 Task: Open a blank worksheet and write heading  Financial WizardAdd Categories in a column and its values below  'Income, Income, Income, Expenses, Expenses, Expenses, Expenses, Expenses, Savings, Savings, Investments, Investments, Debt, Debt & Debt. 'Add Descriptions in next column and its values below  Salary, Freelance Work, Rental Income, Housing, Transportation, Groceries, Utilities, Entertainment, Emergency Fund, Retirement, Stocks, Mutual Funds, Credit Card 1, Credit Card 2 & Student Loan. Add Amount in next column and its values below  $5,000, $1,200, $500, $1,200, $300, $400, $200, $150, $500, $1,000, $500, $300, $200, $100 & $300. Save page BankTransactions analysis
Action: Mouse moved to (4, 22)
Screenshot: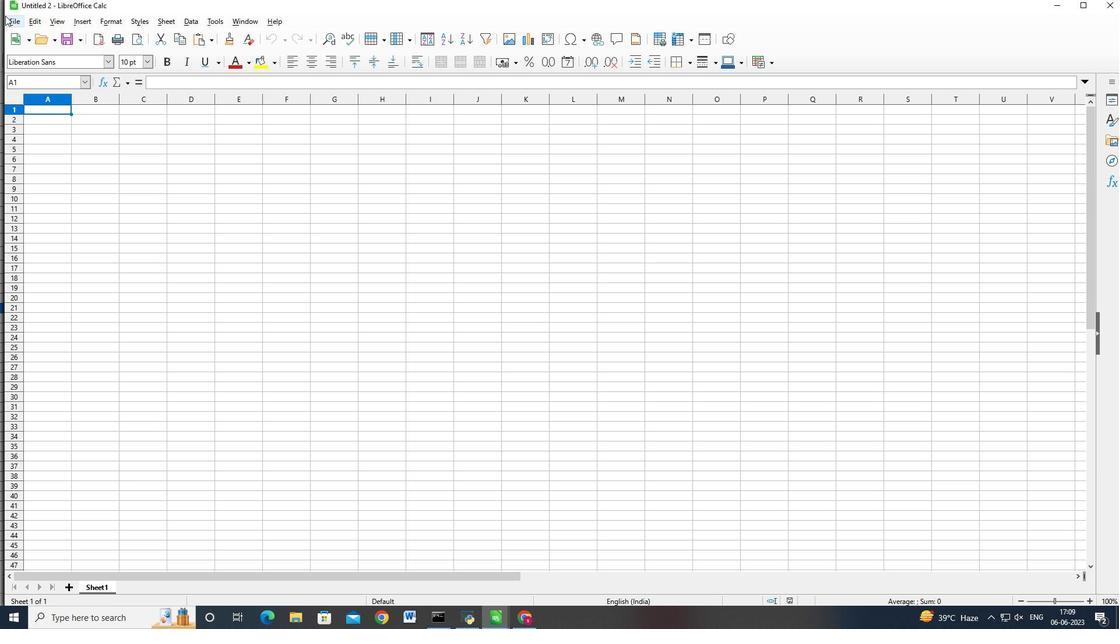 
Action: Mouse pressed left at (4, 22)
Screenshot: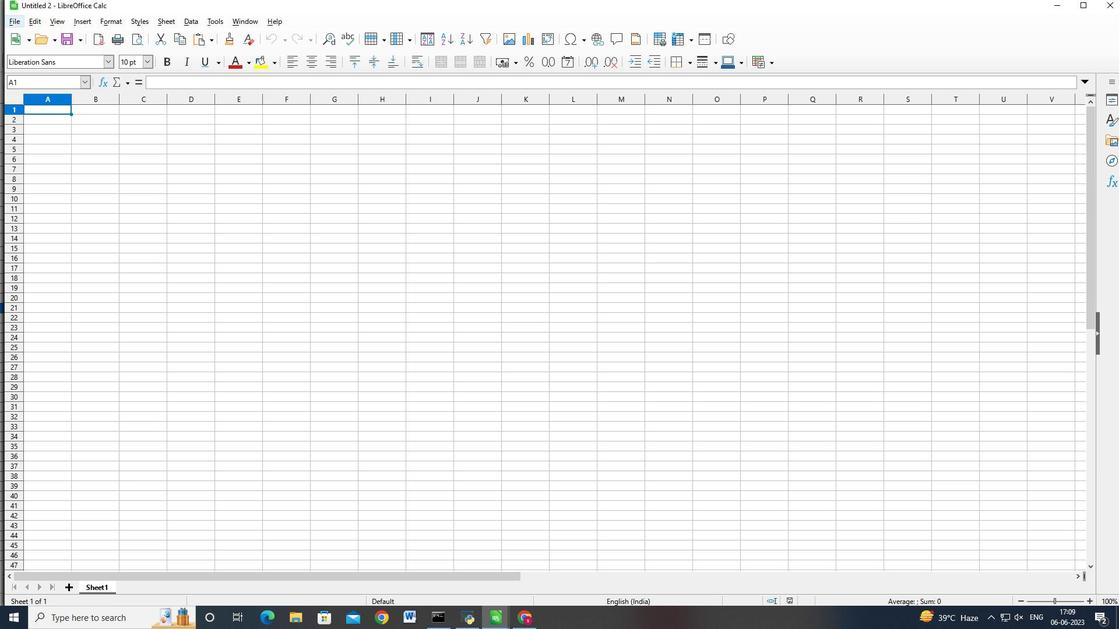 
Action: Mouse moved to (15, 22)
Screenshot: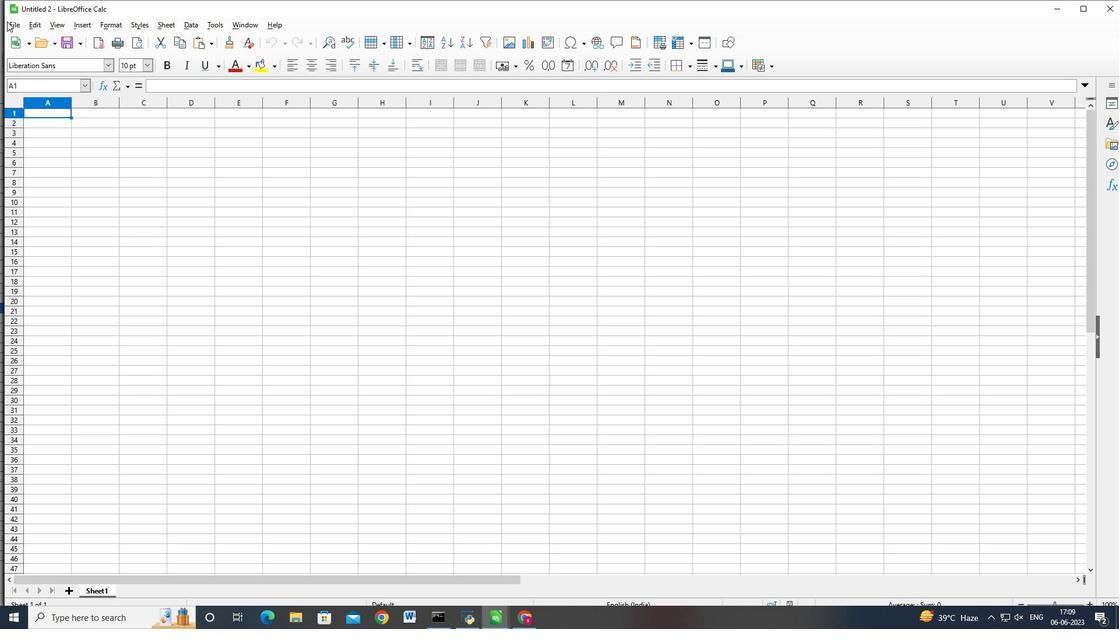 
Action: Mouse pressed left at (15, 22)
Screenshot: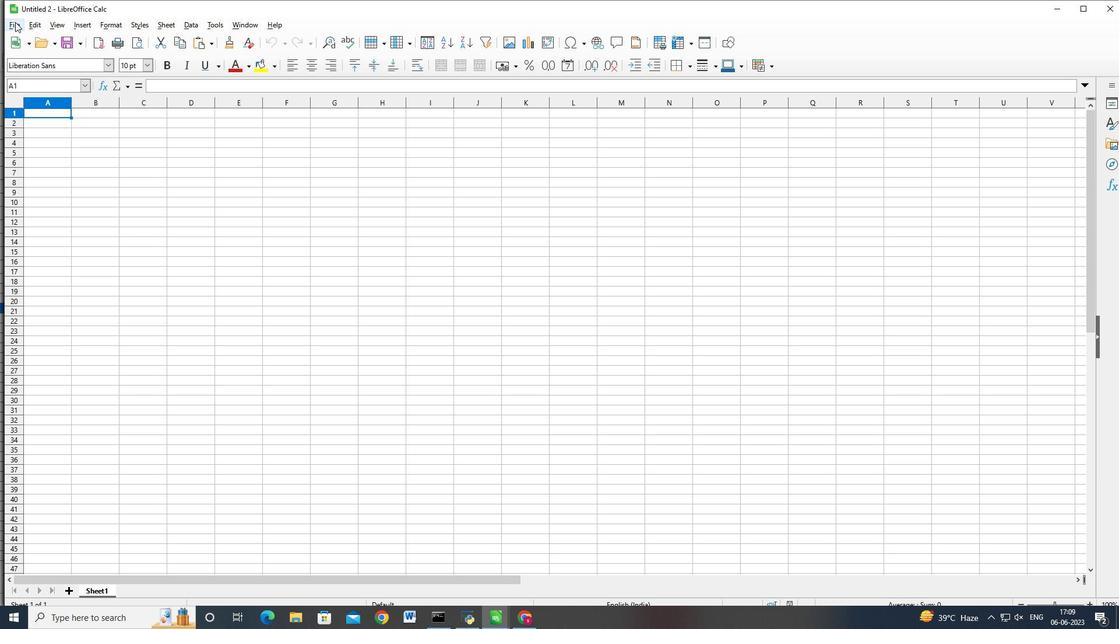 
Action: Mouse moved to (150, 50)
Screenshot: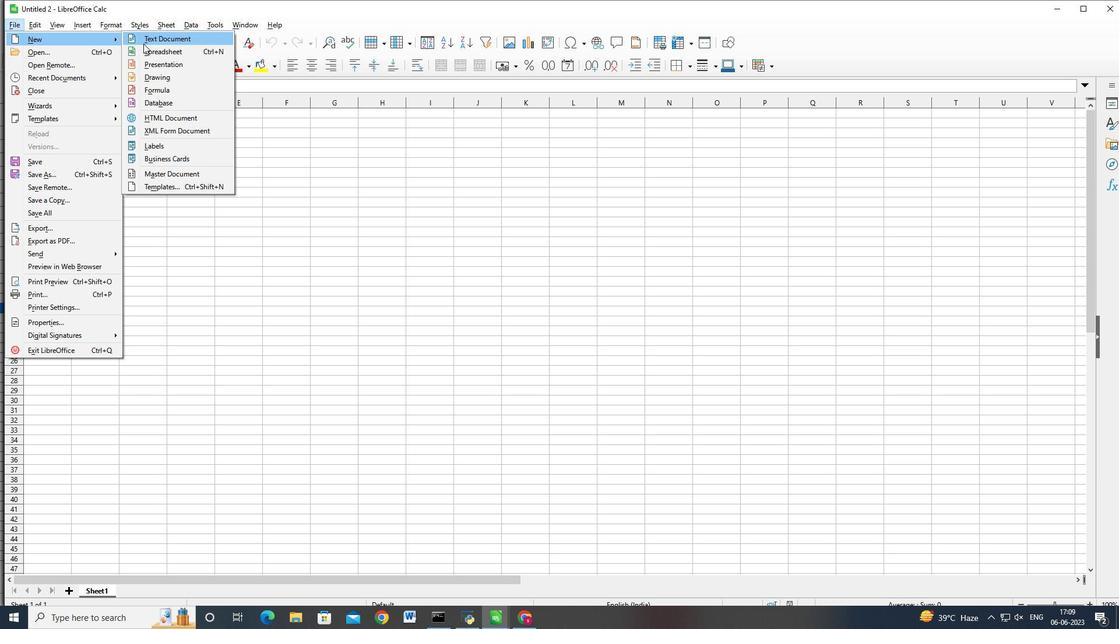 
Action: Mouse pressed left at (150, 50)
Screenshot: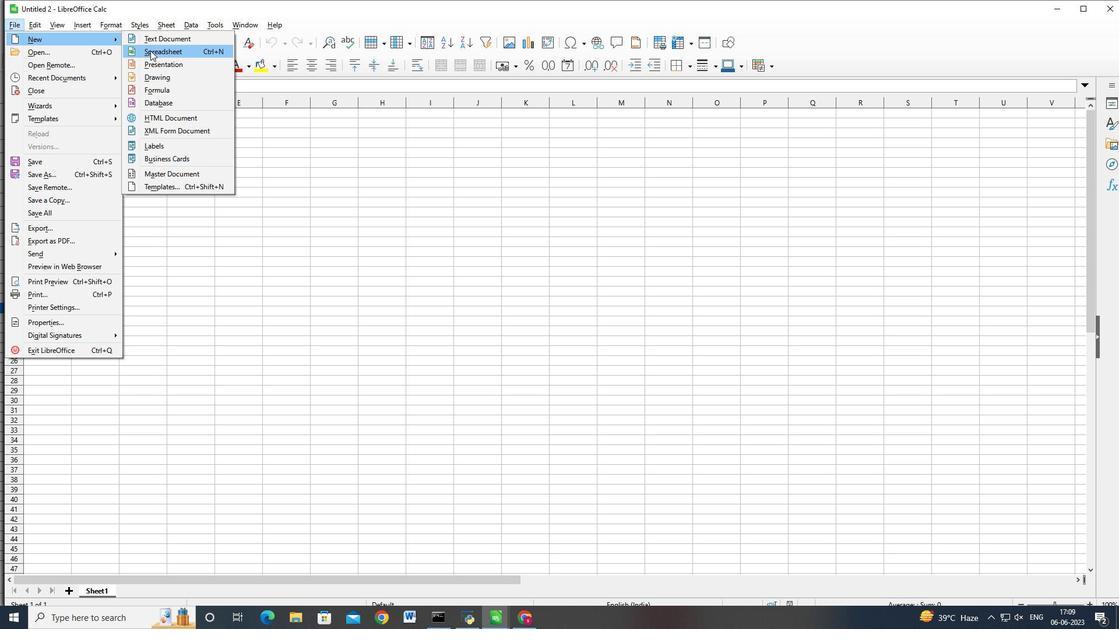 
Action: Mouse moved to (1088, 25)
Screenshot: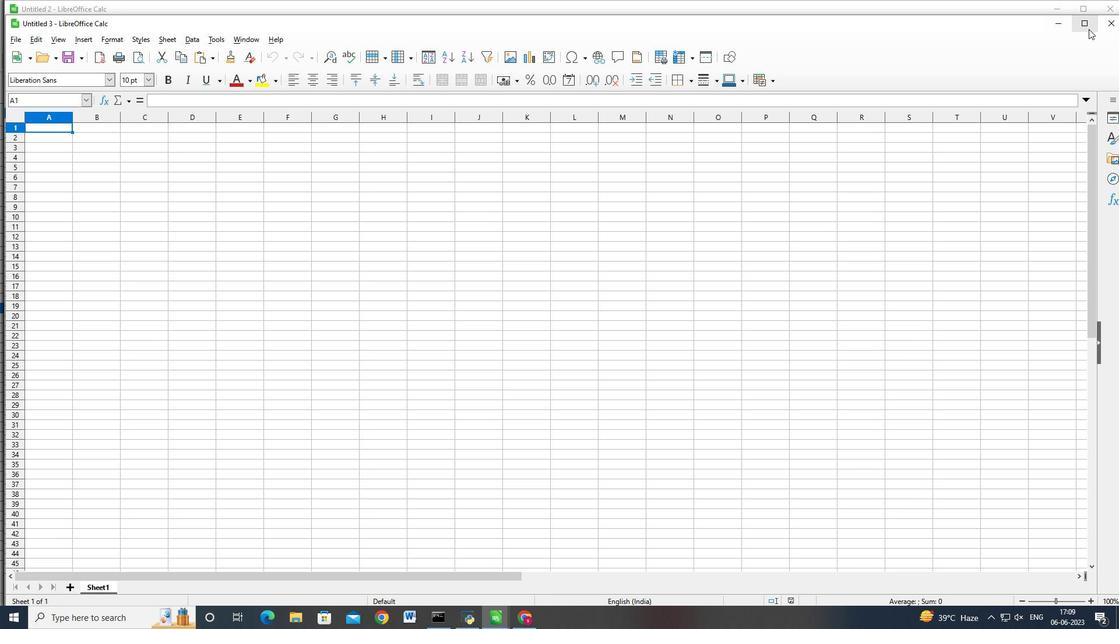 
Action: Mouse pressed left at (1088, 25)
Screenshot: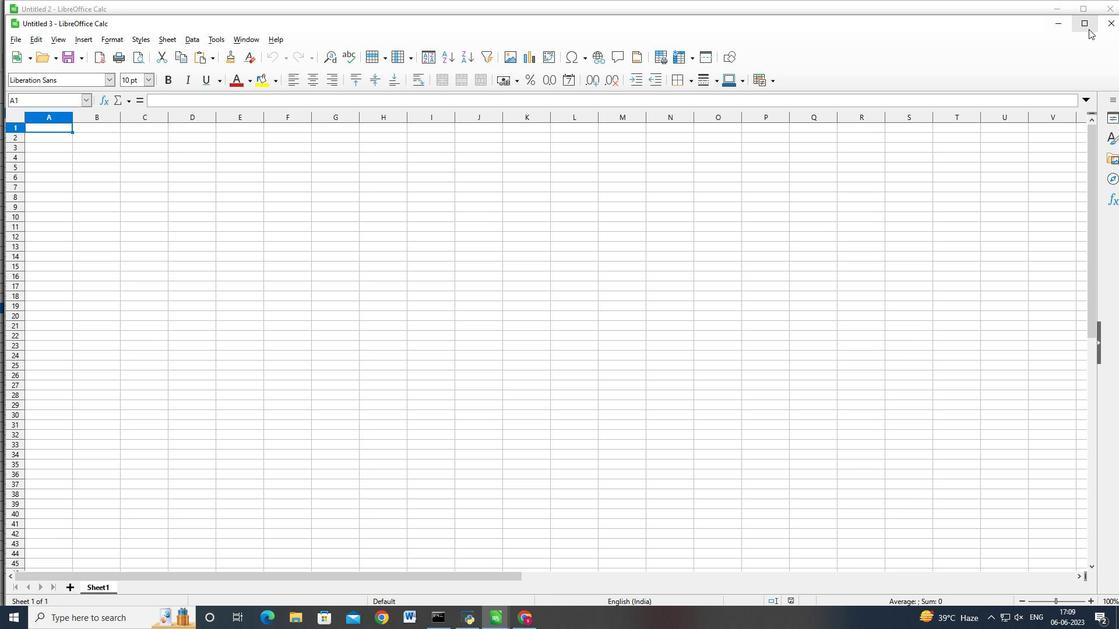 
Action: Mouse moved to (152, 99)
Screenshot: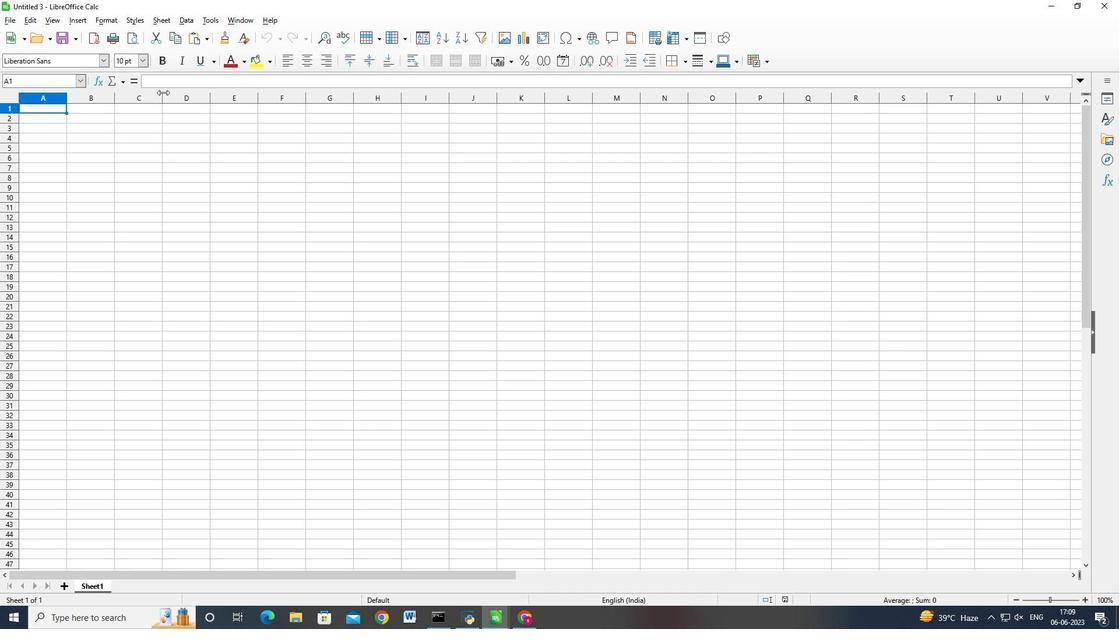 
Action: Key pressed <Key.shift>Financial<Key.space><Key.shift_r>Wizard<Key.enter><Key.shift_r>Categories<Key.enter><Key.shift>Income<Key.enter><Key.shift>Income<Key.enter><Key.shift>Income<Key.enter><Key.shift_r>Expenses<Key.enter><Key.shift_r>Expense<Key.enter><Key.shift_r>Expense<Key.enter><Key.shift>Expenses<Key.enter><Key.shift_r>Expenses<Key.enter><Key.shift_r>Savings<Key.enter><Key.shift_r>Savings<Key.enter><Key.shift_r><Key.shift>INve<Key.backspace><Key.backspace><Key.backspace>nvestments<Key.enter><Key.shift>Invi<Key.backspace>estments<Key.enter><Key.shift_r>Debt<Key.enter><Key.shift_r>Debt<Key.enter><Key.shift_r>Debt<Key.right><Key.up><Key.up><Key.up><Key.up><Key.up><Key.up><Key.up><Key.up><Key.up><Key.up><Key.up><Key.up><Key.up><Key.up><Key.up><Key.shift_r>Descriptions<Key.enter><Key.shift><Key.shift><Key.shift><Key.shift><Key.shift><Key.shift><Key.shift><Key.shift><Key.shift><Key.shift><Key.shift><Key.shift><Key.shift><Key.shift><Key.shift><Key.shift><Key.shift><Key.shift><Key.shift><Key.shift><Key.shift><Key.shift><Key.shift>I<Key.backspace><Key.shift_r>Salary<Key.enter><Key.shift>Freelance<Key.enter><Key.shift><Key.up>
Screenshot: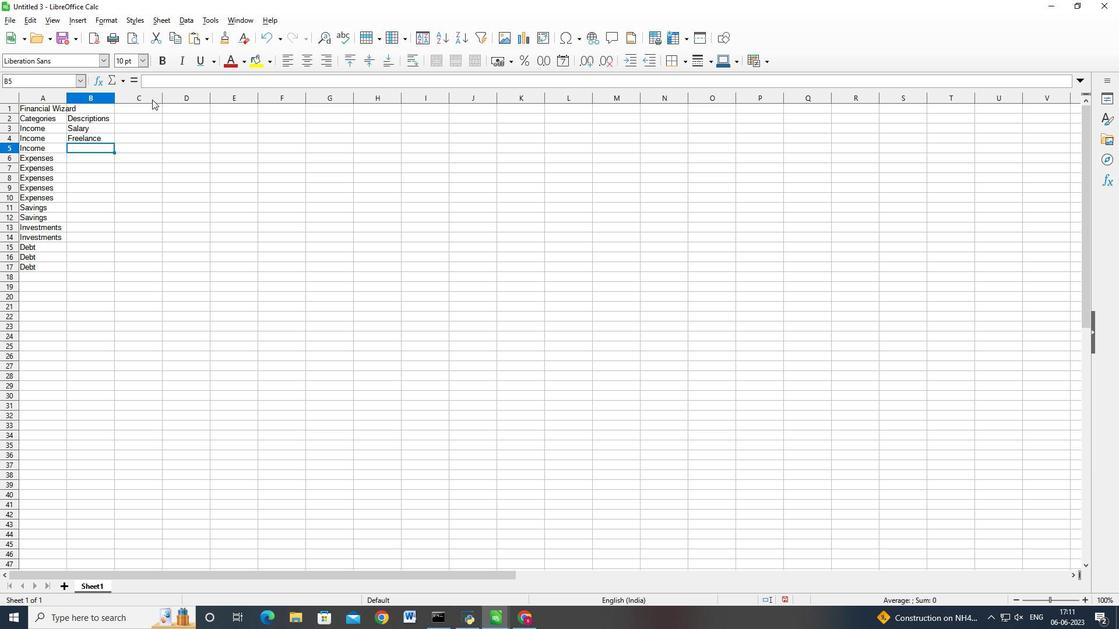 
Action: Mouse moved to (223, 80)
Screenshot: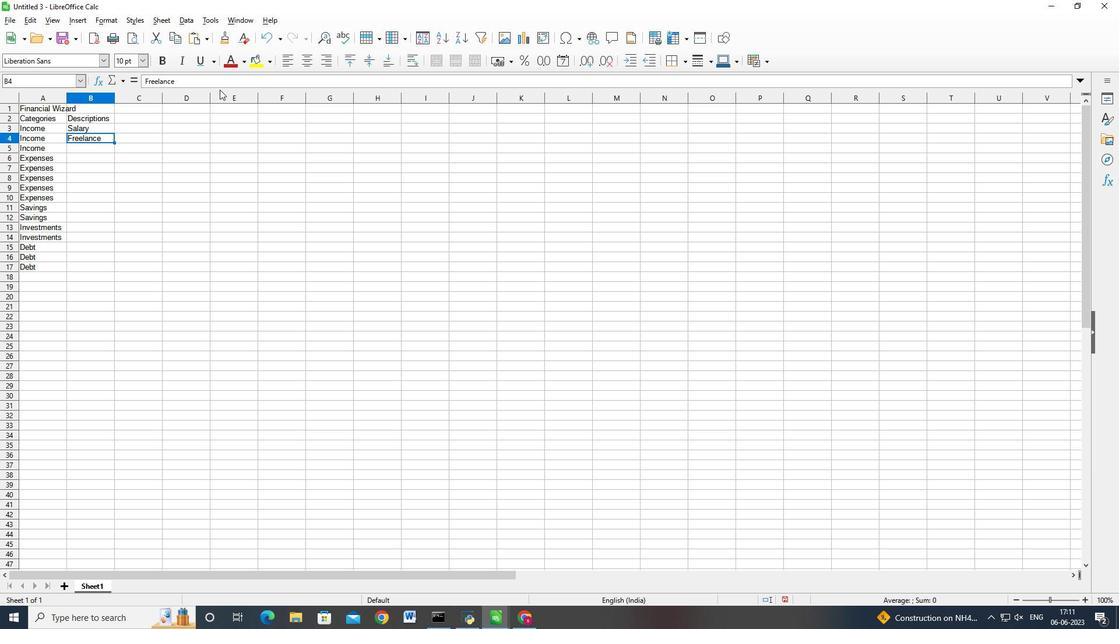 
Action: Mouse pressed left at (223, 80)
Screenshot: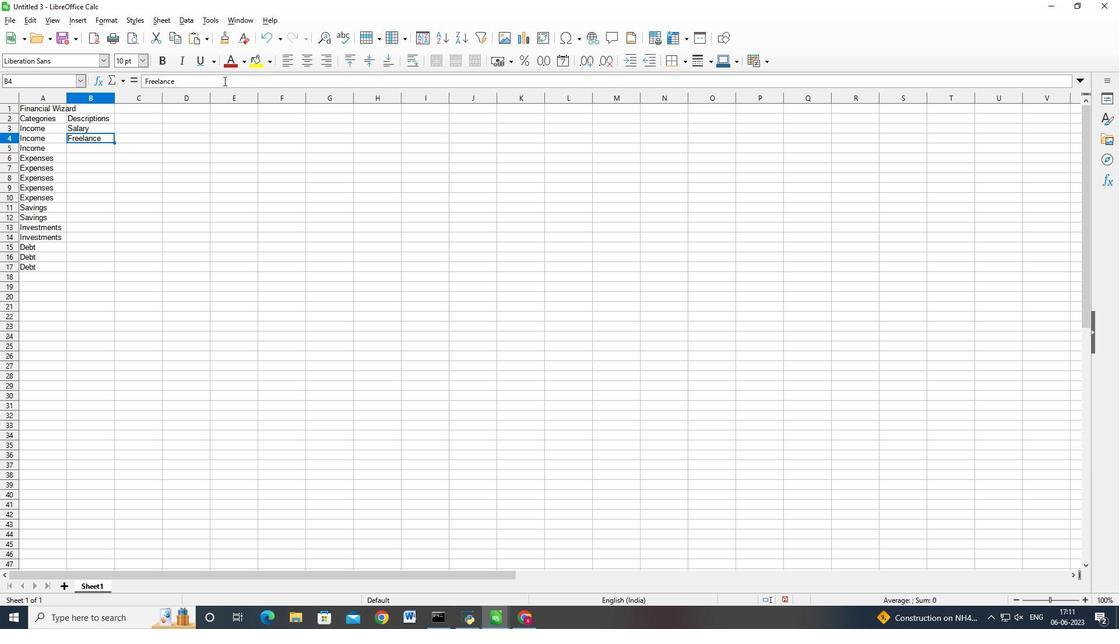 
Action: Key pressed <Key.space><Key.shift>o<Key.backspace><Key.shift_r>Work<Key.enter><Key.shift>Rental<Key.space><Key.shift>Income<Key.enter><Key.shift>Housing<Key.enter><Key.shift>Transportation<Key.enter><Key.shift>Groceries<Key.enter><Key.shift>Utilities<Key.enter><Key.shift_r>Entertainment<Key.enter><Key.shift><Key.shift><Key.shift><Key.shift>S<Key.backspace><Key.shift>Eme<Key.backspace><Key.backspace><Key.backspace><Key.backspace><Key.shift_r>Emen<Key.backspace>rgency<Key.space><Key.shift>Fund<Key.enter><Key.shift>Retirement<Key.enter><Key.shift_r>Stocks<Key.enter><Key.shift>Mutual<Key.space><Key.shift>Funds<Key.enter><Key.shift_r>Ca<Key.backspace>redit<Key.space>c<Key.backspace><Key.shift>Card<Key.space>1<Key.space><Key.enter><Key.shift_r>Credit<Key.space><Key.shift_r>Card<Key.space>2<Key.enter><Key.shift>C<Key.backspace><Key.shift_r>S<Key.backspace><Key.backspace><Key.shift_r>Studente<Key.space><Key.shift><Key.backspace><Key.backspace><Key.space><Key.shift>Loan<Key.tab><Key.up><Key.up><Key.up><Key.up><Key.up><Key.up><Key.up><Key.up><Key.up><Key.up><Key.up><Key.up><Key.up><Key.up><Key.up><Key.up><Key.down><Key.shift_r>Amount<Key.enter><Key.shift_r>$5000<Key.enter><Key.shift_r>$1200<Key.enter><Key.shift_r>$500<Key.enter><Key.shift_r><Key.up>
Screenshot: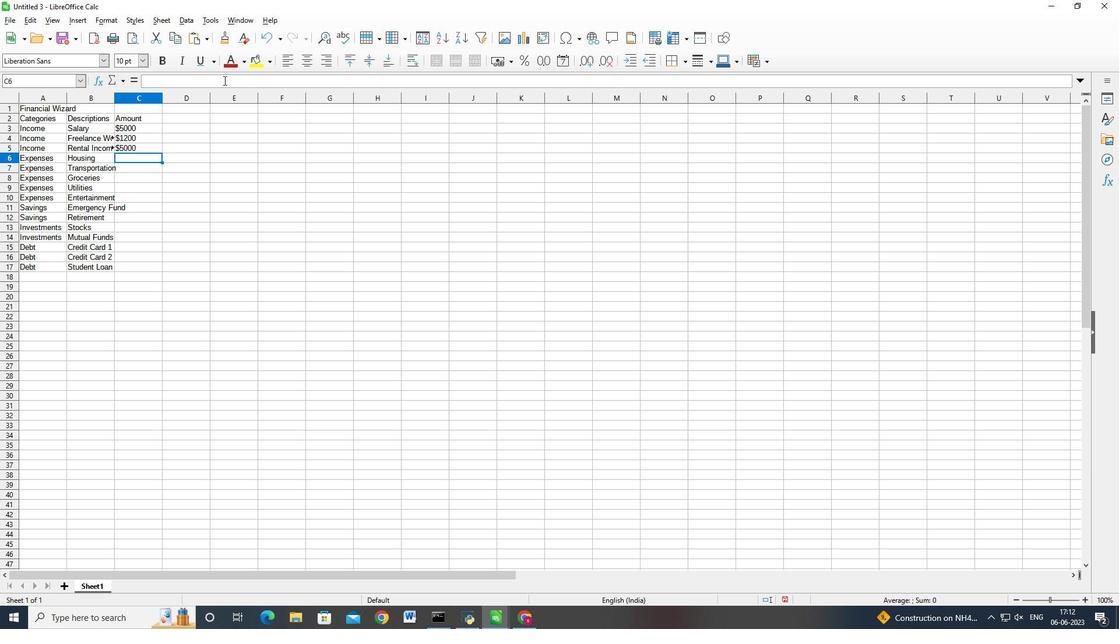 
Action: Mouse moved to (232, 80)
Screenshot: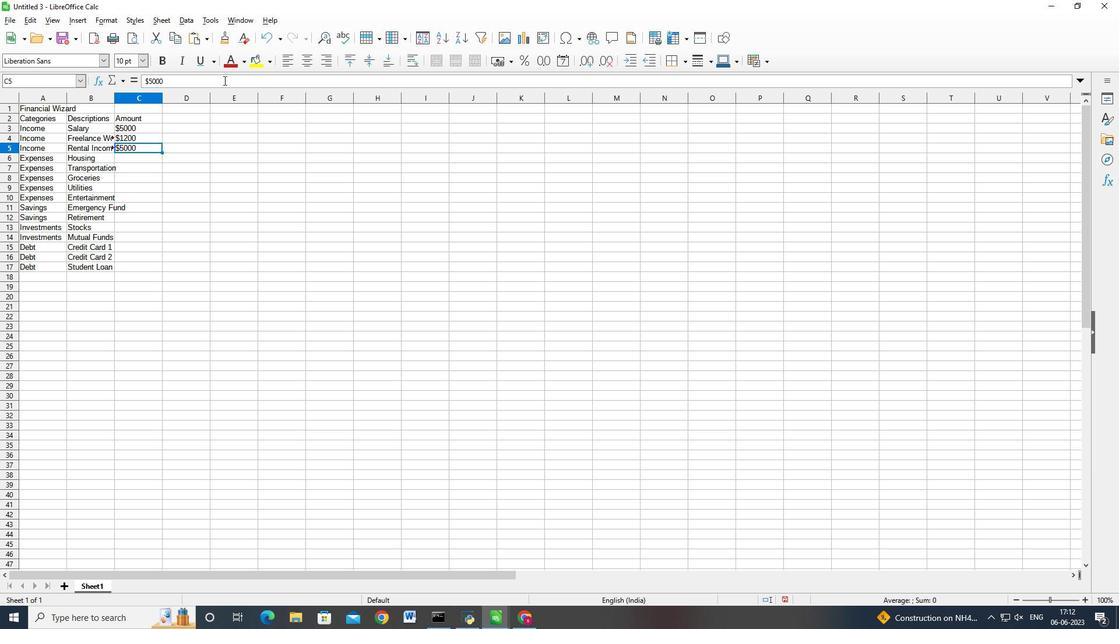 
Action: Mouse pressed left at (232, 80)
Screenshot: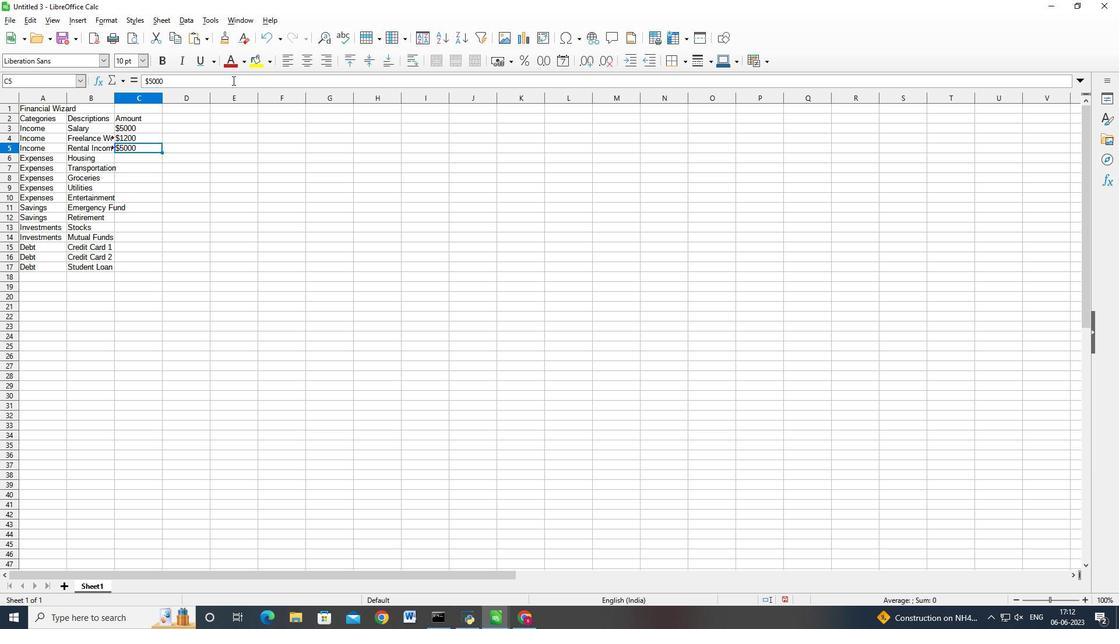 
Action: Mouse moved to (232, 80)
Screenshot: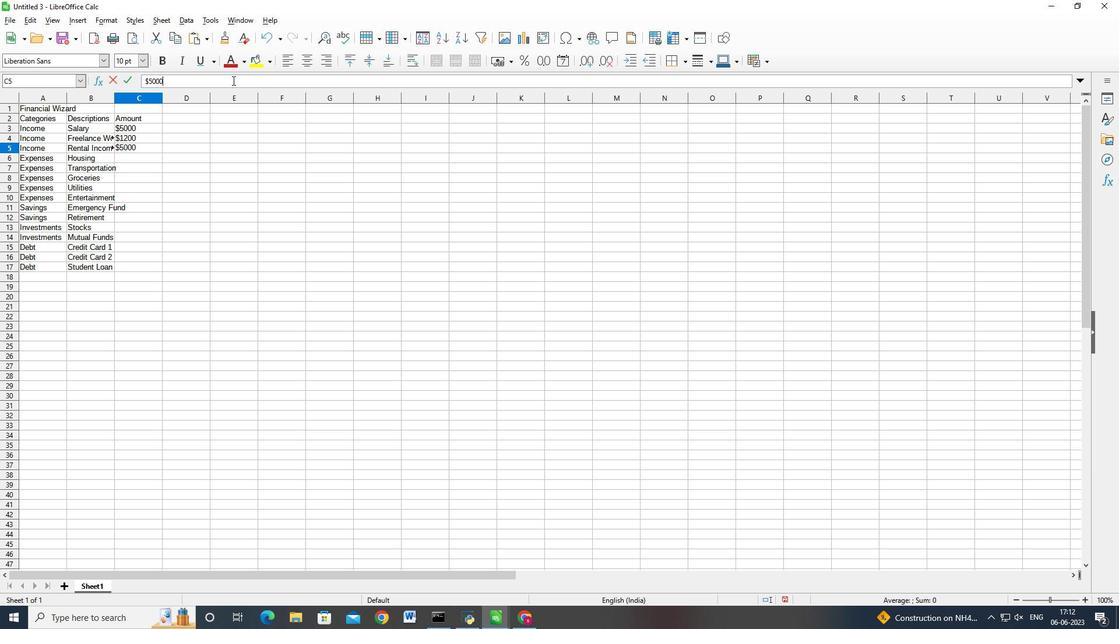 
Action: Key pressed <Key.backspace><Key.enter><Key.shift_r>$1299<Key.backspace><Key.backspace>00<Key.enter><Key.shift_r>#<Key.shift_r>$<Key.backspace><Key.backspace><Key.shift_r>$300<Key.enter><Key.shift_r><Key.shift_r><Key.shift_r><Key.shift_r><Key.shift_r><Key.shift_r><Key.shift_r><Key.shift_r><Key.shift_r>$499<Key.backspace><Key.backspace>00<Key.enter><Key.shift_r>$200<Key.enter><Key.shift_r><Key.shift_r><Key.shift_r><Key.shift_r><Key.shift_r><Key.shift_r><Key.shift_r>$150<Key.enter><Key.shift_r>$500<Key.enter><Key.shift_r><Key.shift_r>$1000<Key.enter><Key.shift_r><Key.shift_r><Key.shift_r><Key.shift_r><Key.shift_r>$500<Key.enter><Key.shift_r>$300<Key.enter><Key.shift_r>$200<Key.enter><Key.shift_r>$100<Key.enter><Key.up>
Screenshot: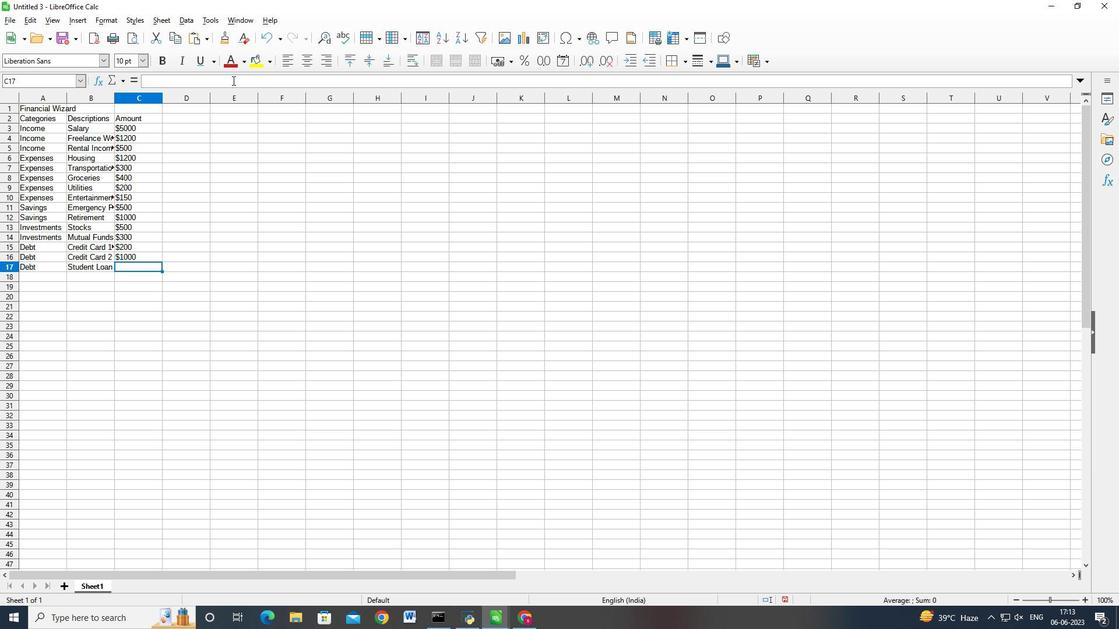 
Action: Mouse moved to (235, 80)
Screenshot: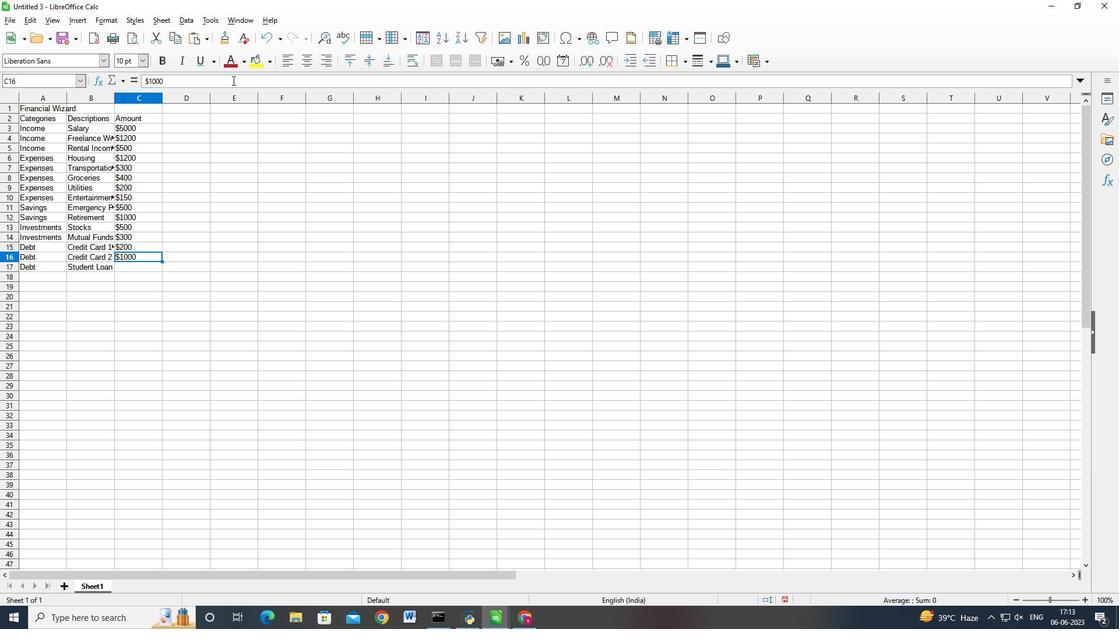 
Action: Mouse pressed left at (235, 80)
Screenshot: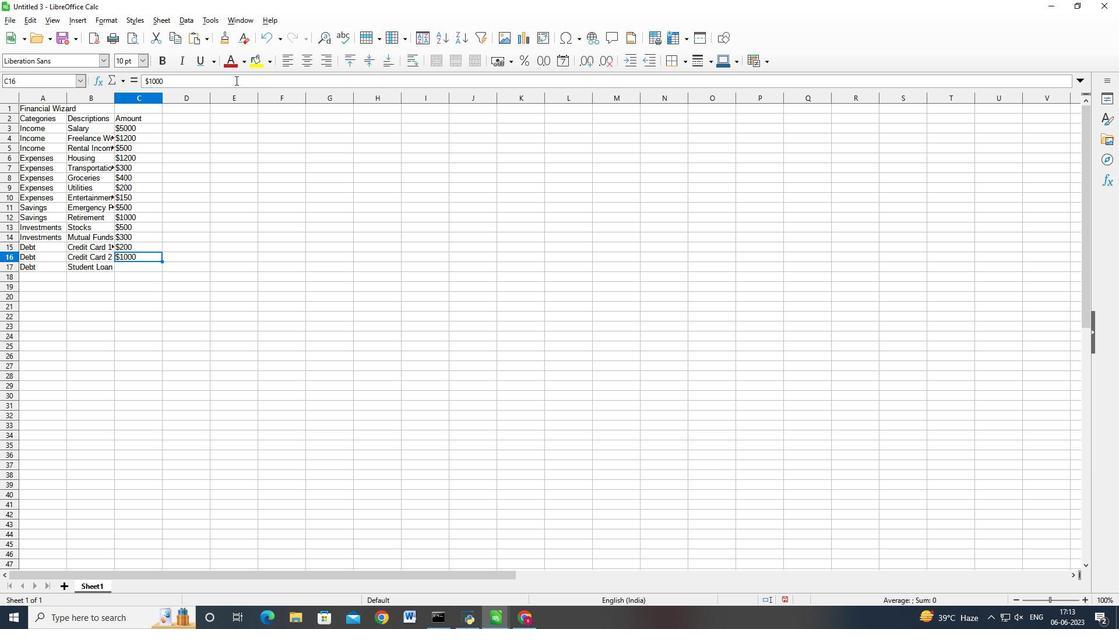 
Action: Mouse moved to (236, 80)
Screenshot: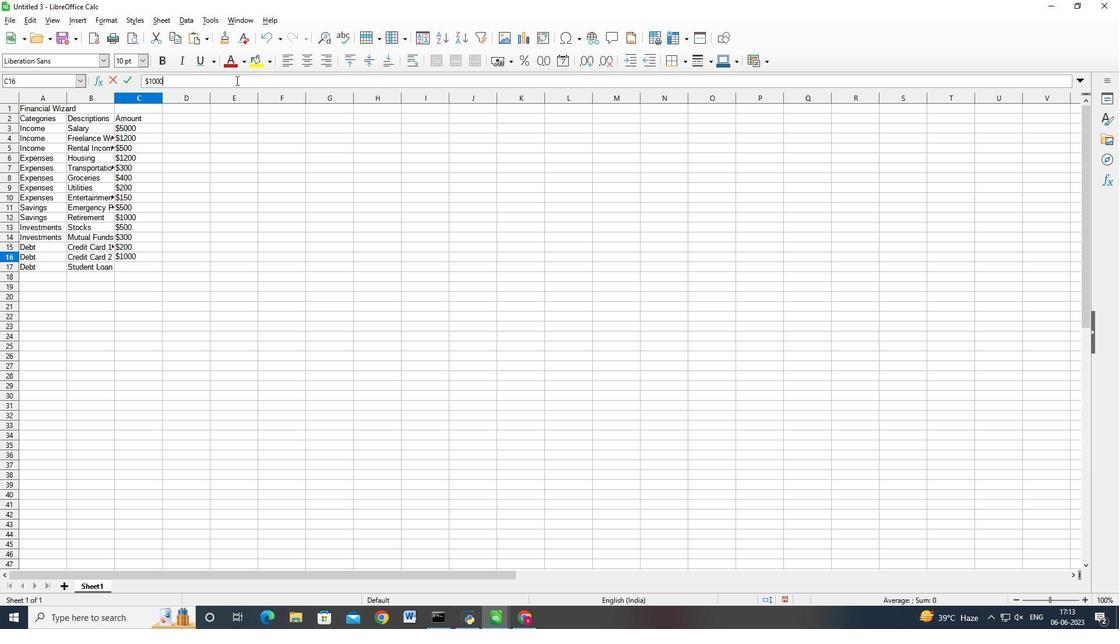 
Action: Key pressed <Key.backspace><Key.enter><Key.shift_r>#<Key.backspace><Key.shift_r>$300
Screenshot: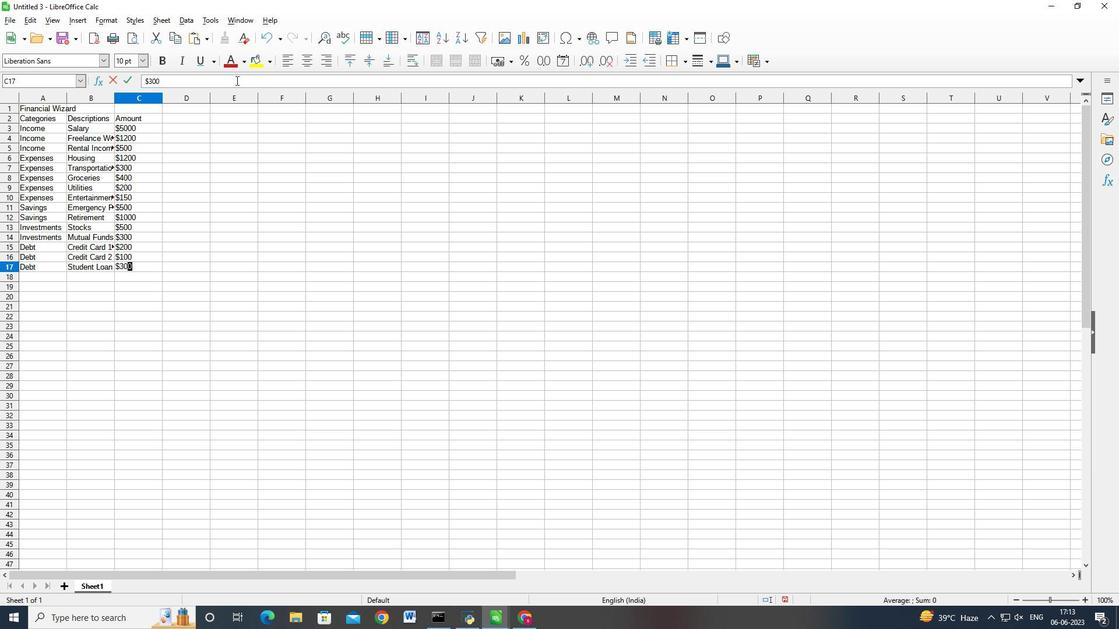
Action: Mouse moved to (4, 21)
Screenshot: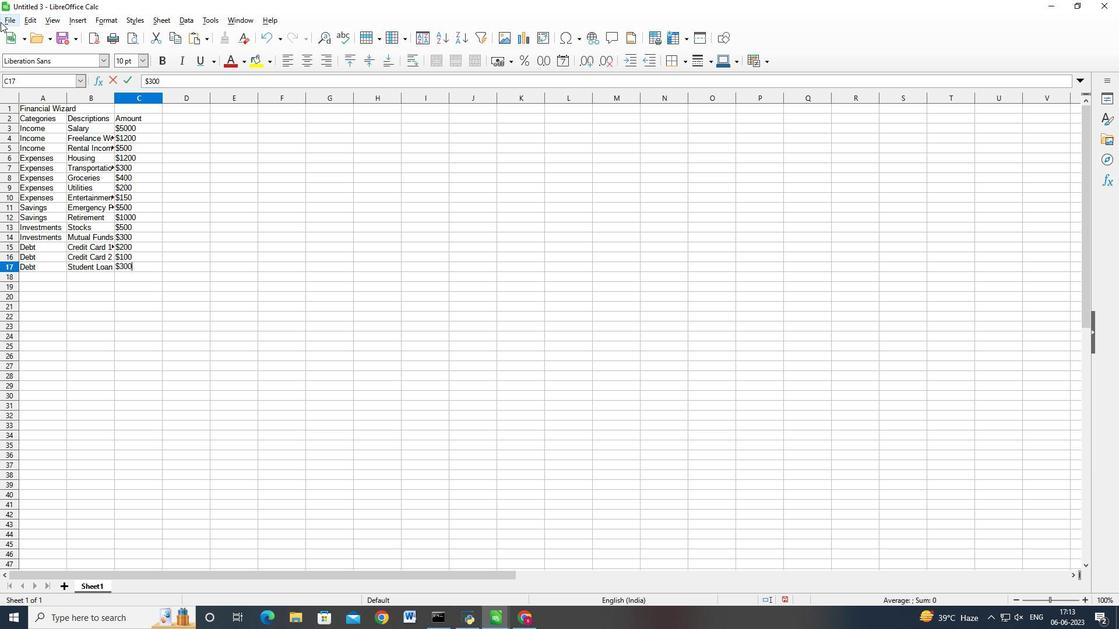 
Action: Mouse pressed left at (4, 21)
Screenshot: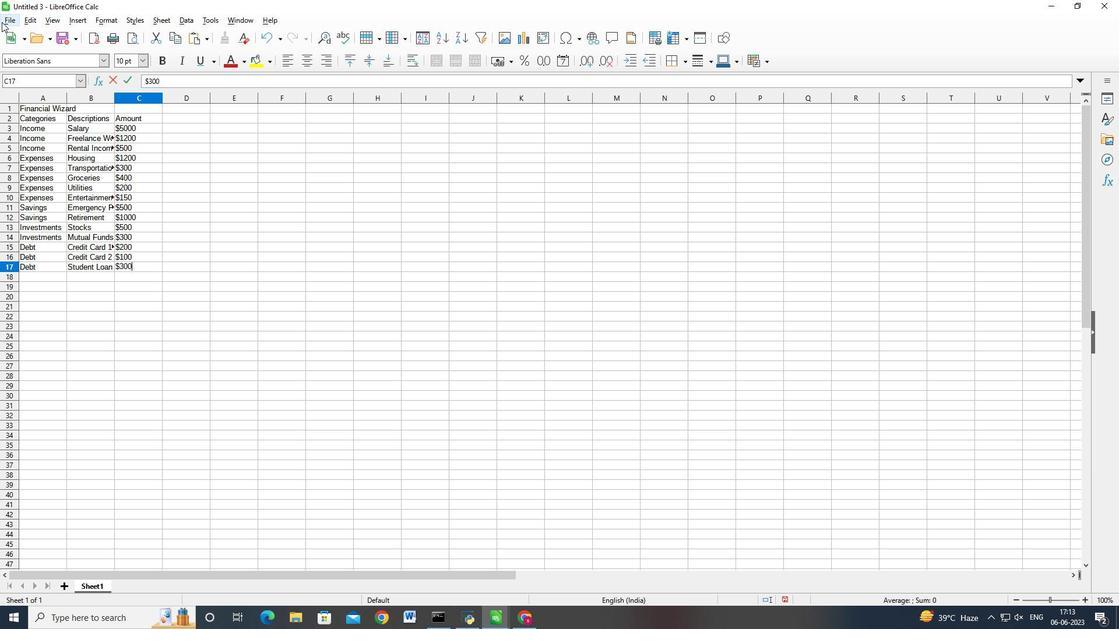 
Action: Mouse moved to (43, 172)
Screenshot: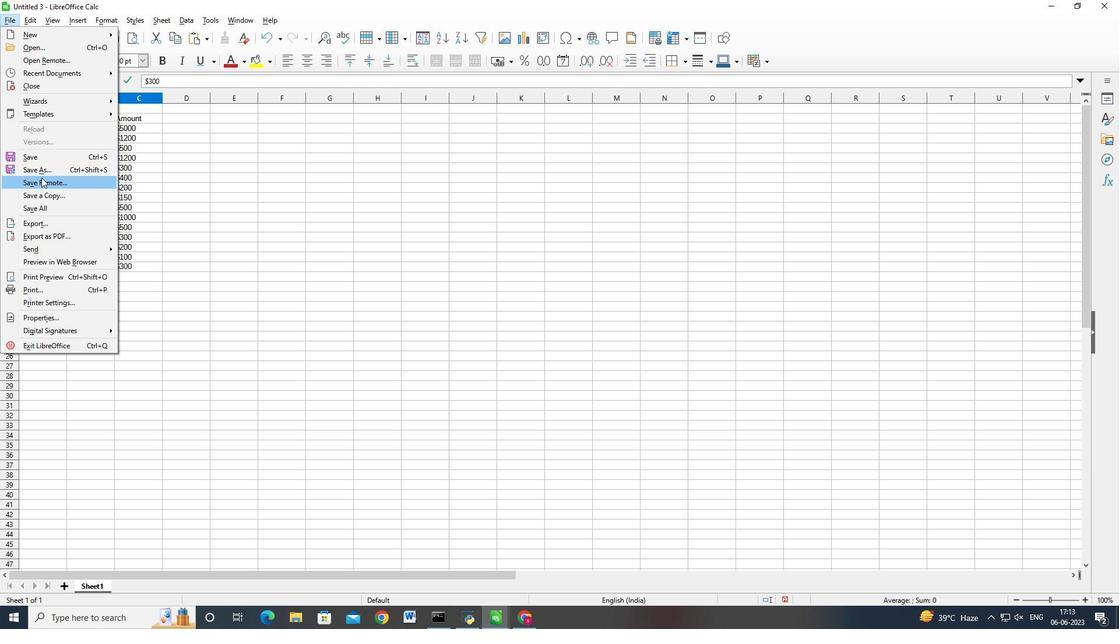 
Action: Mouse pressed left at (43, 172)
Screenshot: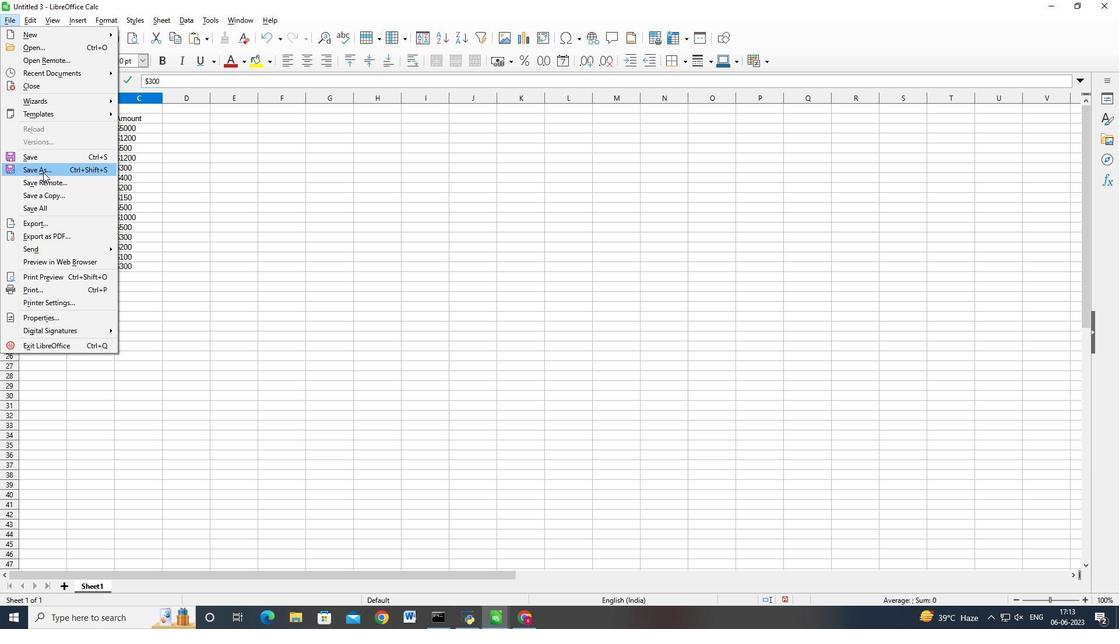 
Action: Mouse moved to (321, 313)
Screenshot: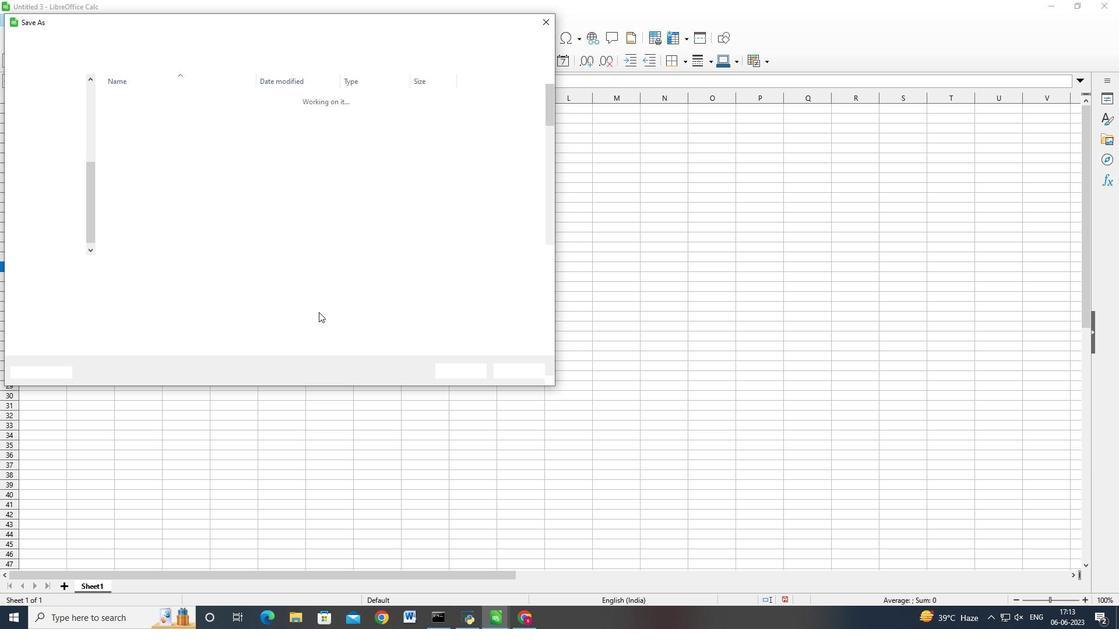
Action: Key pressed <Key.backspace><Key.shift>Bank<Key.shift>Transactions<Key.space>analysis<Key.enter>
Screenshot: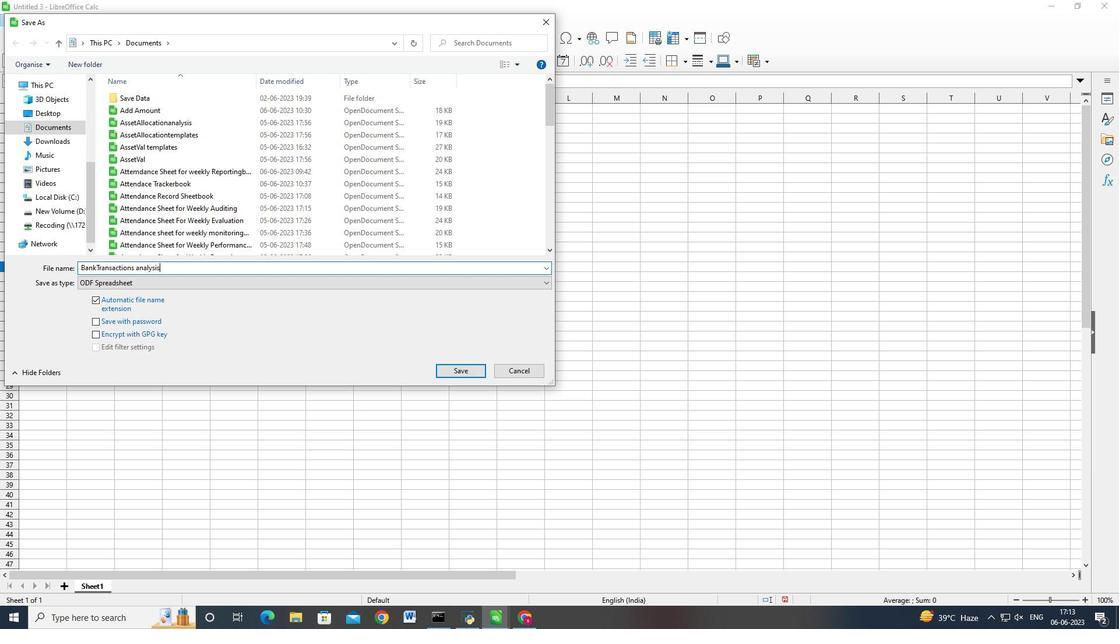 
Action: Mouse moved to (372, 253)
Screenshot: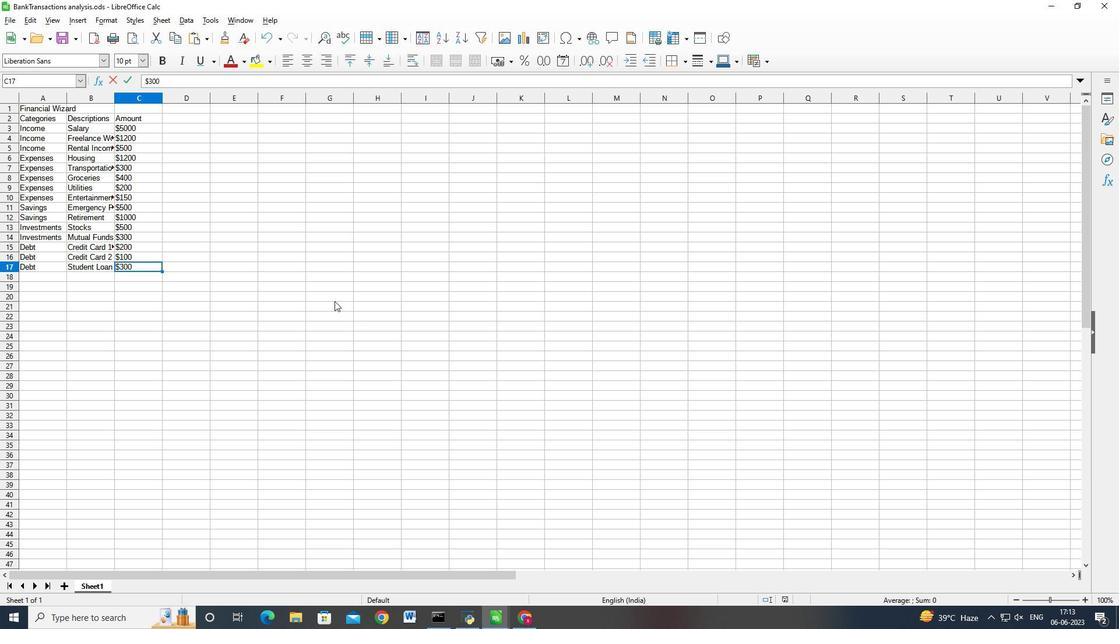 
